 Task: Set the Tax Included to "Use Global" under new customer in creating a New Invoice.
Action: Mouse moved to (163, 23)
Screenshot: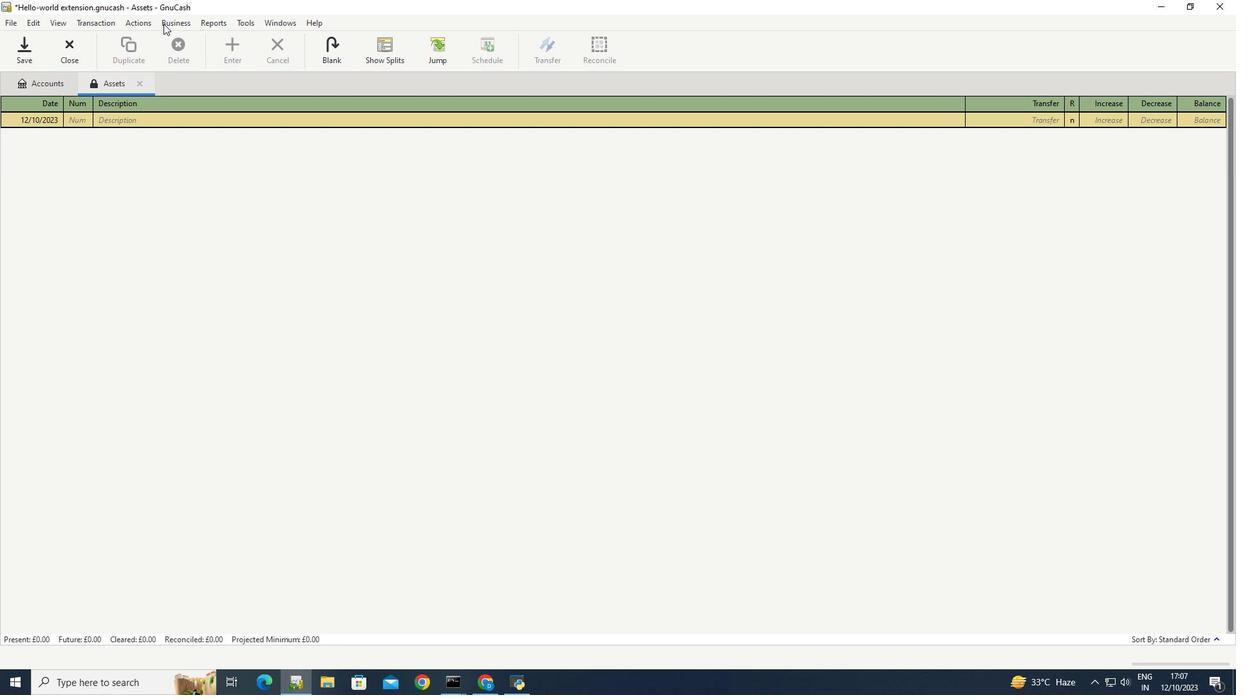 
Action: Mouse pressed left at (163, 23)
Screenshot: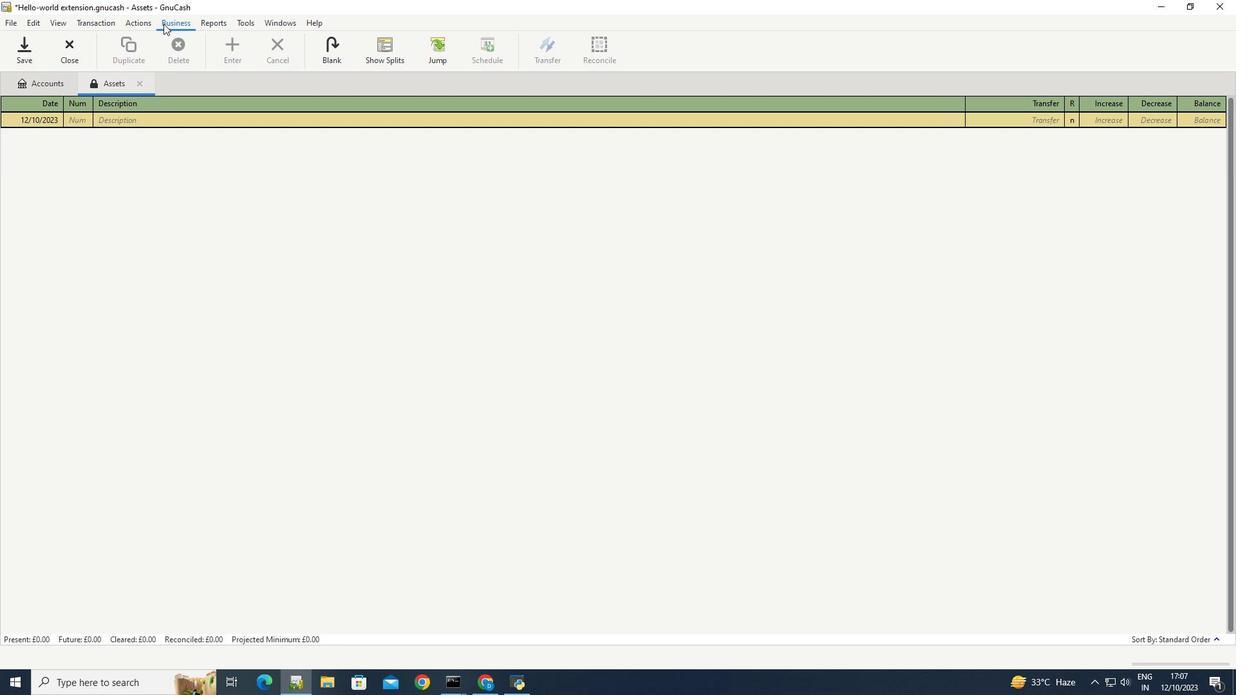 
Action: Mouse moved to (331, 85)
Screenshot: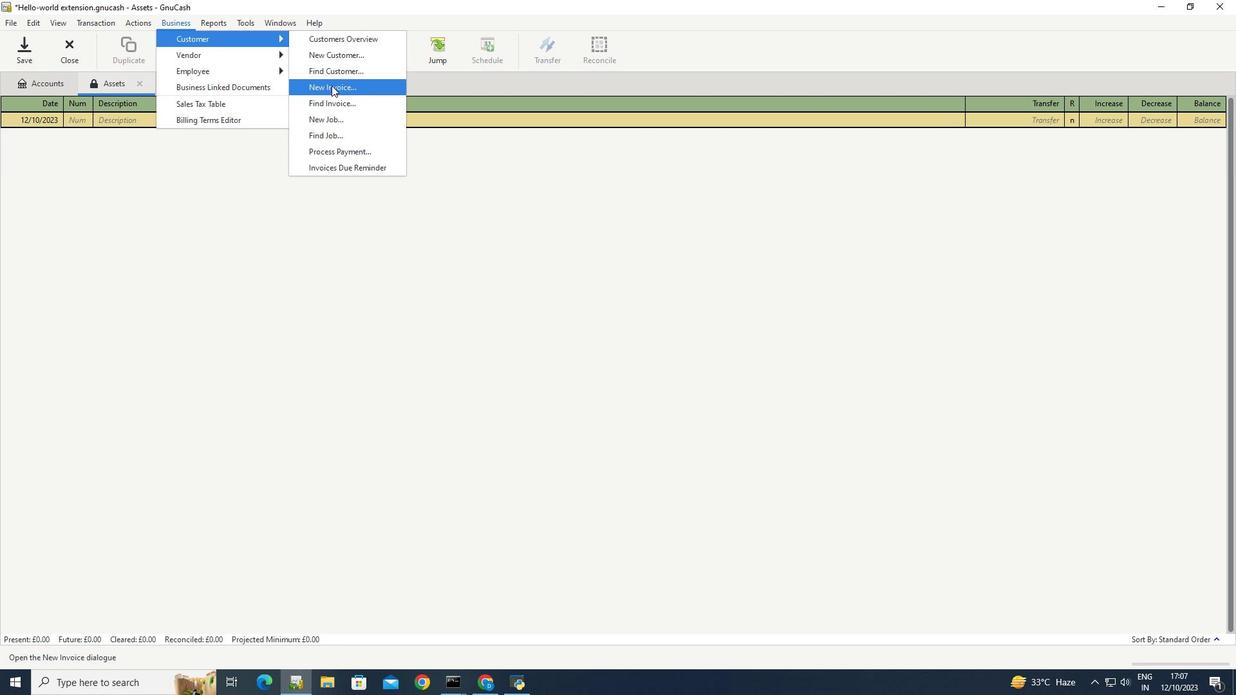 
Action: Mouse pressed left at (331, 85)
Screenshot: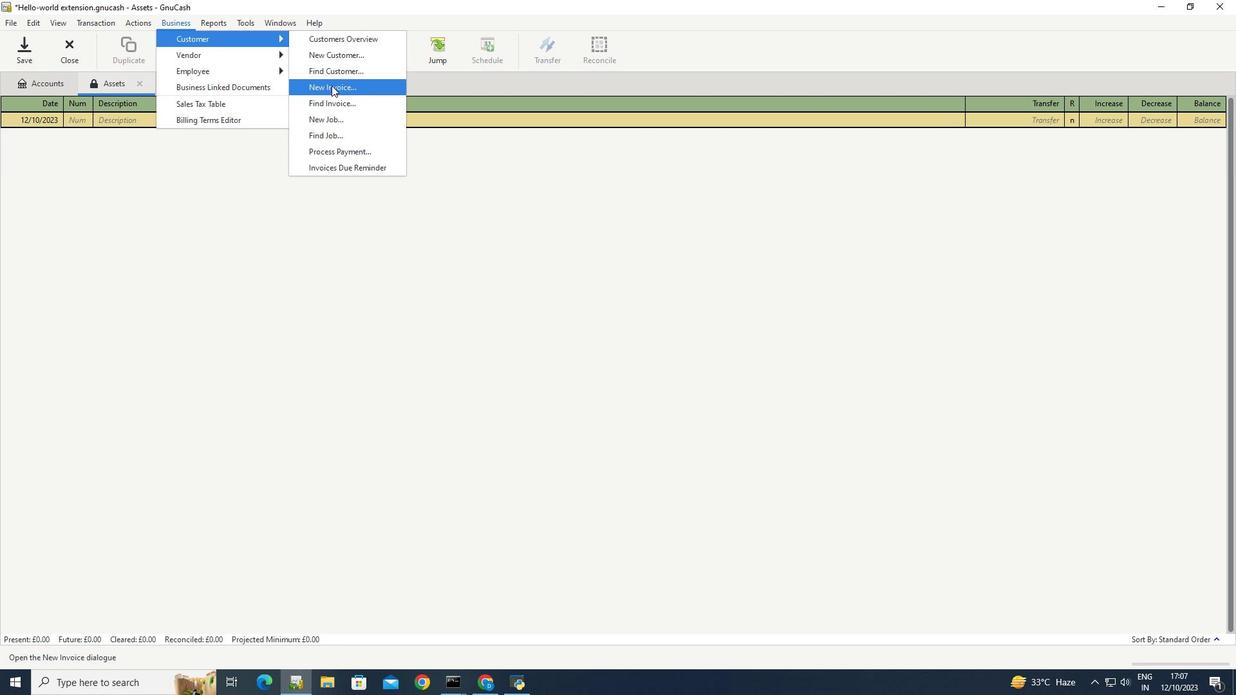 
Action: Mouse moved to (683, 343)
Screenshot: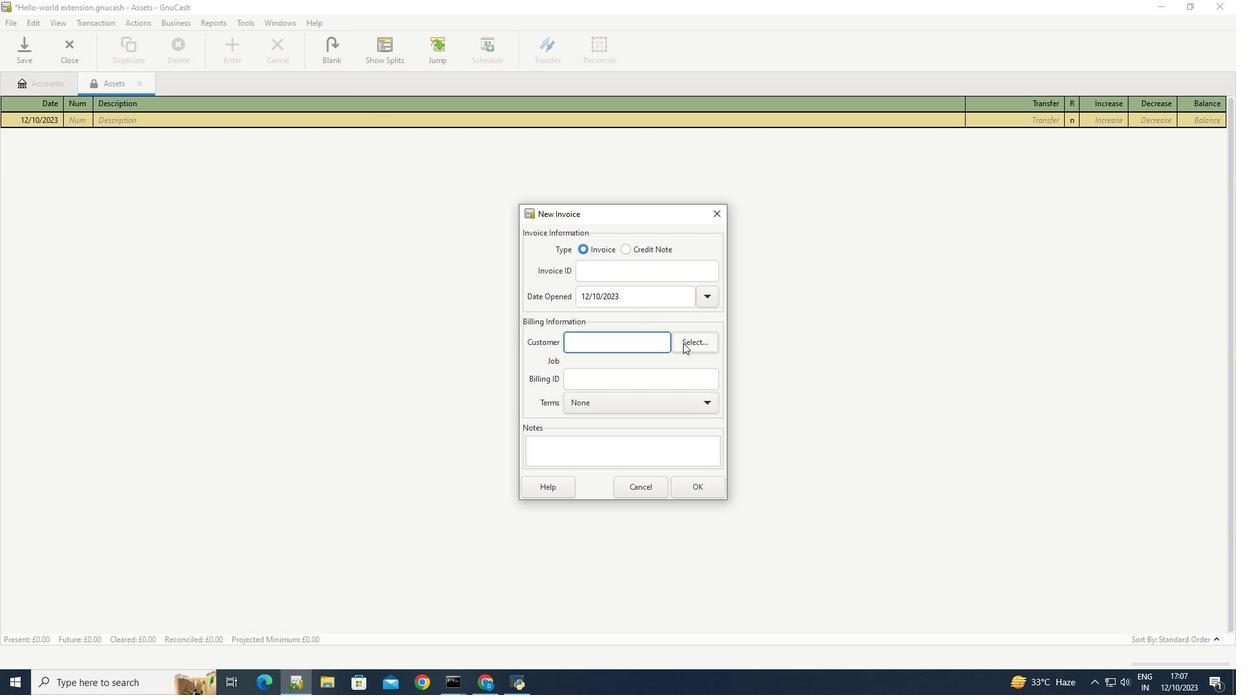 
Action: Mouse pressed left at (683, 343)
Screenshot: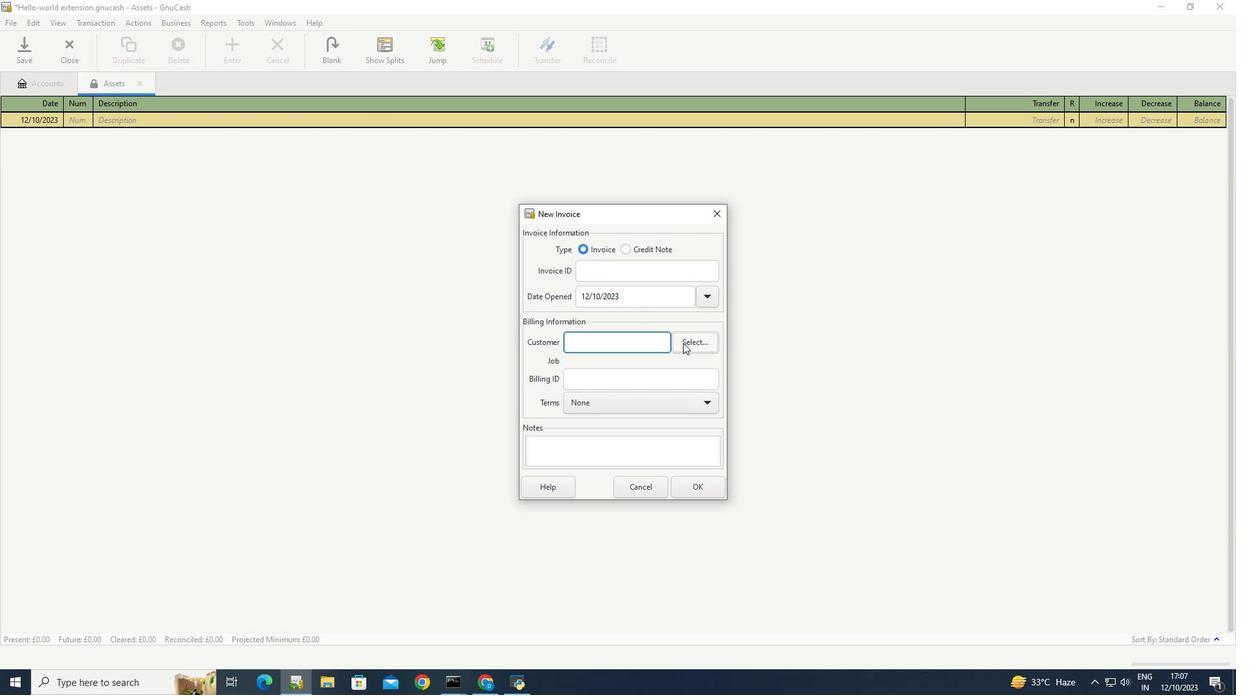 
Action: Mouse moved to (654, 431)
Screenshot: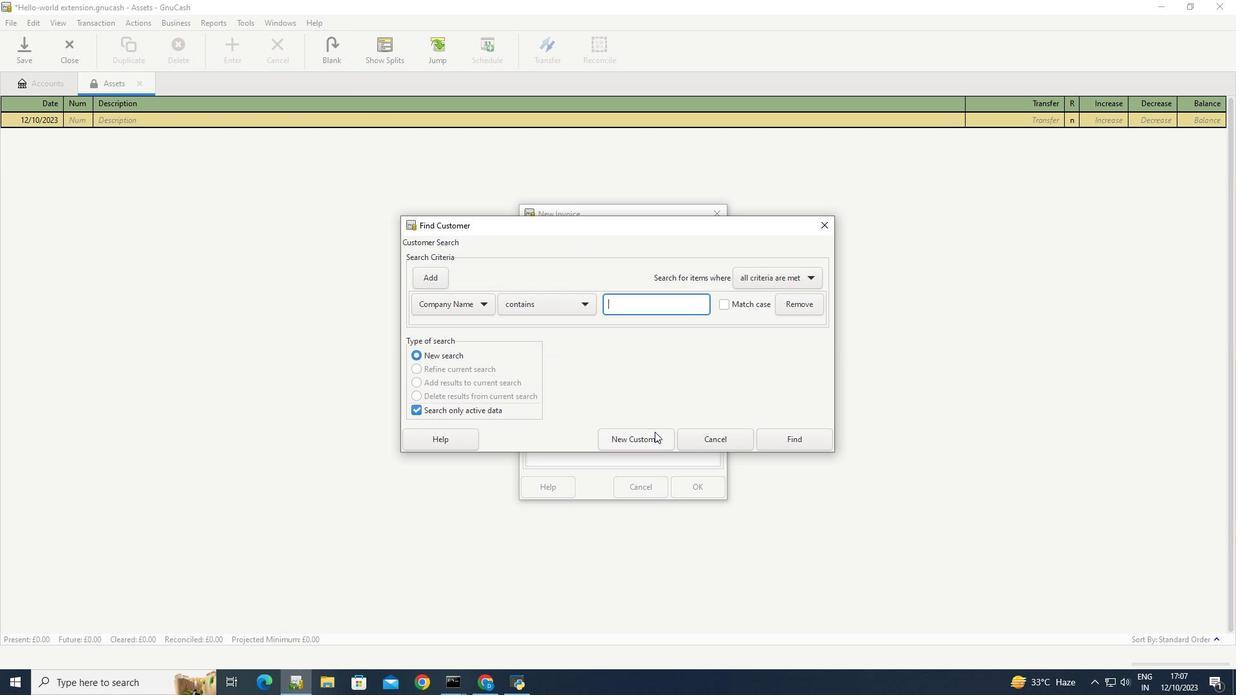 
Action: Mouse pressed left at (654, 431)
Screenshot: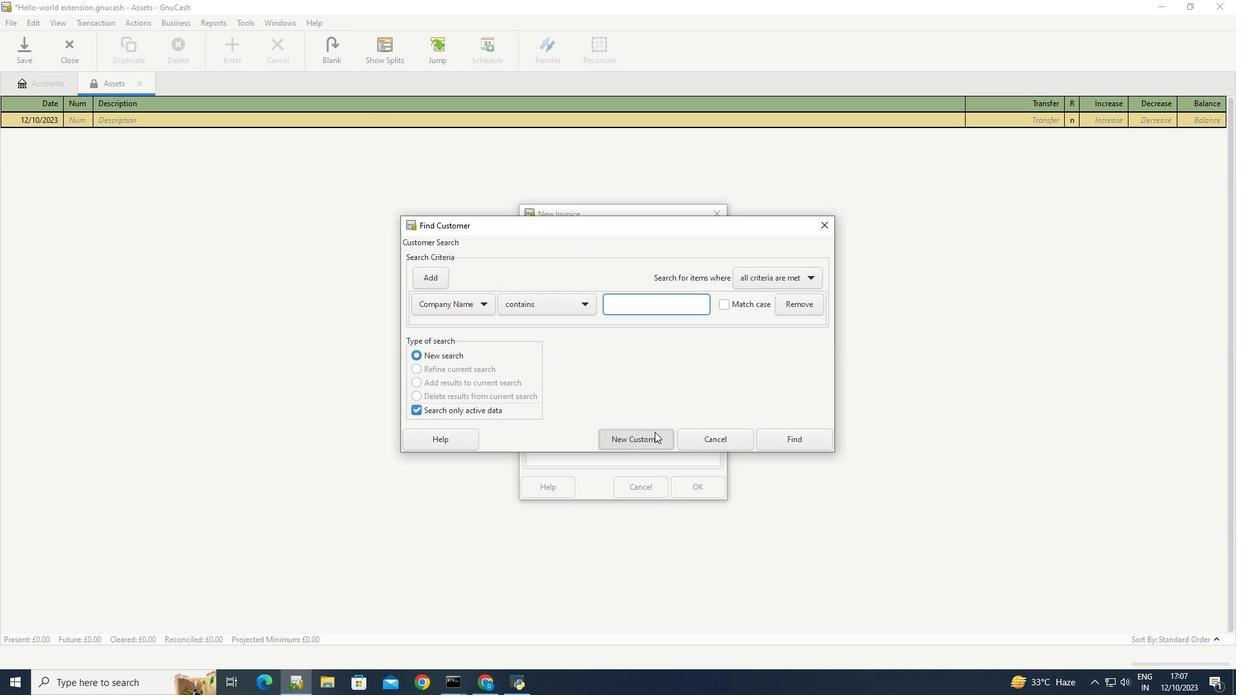 
Action: Mouse moved to (607, 180)
Screenshot: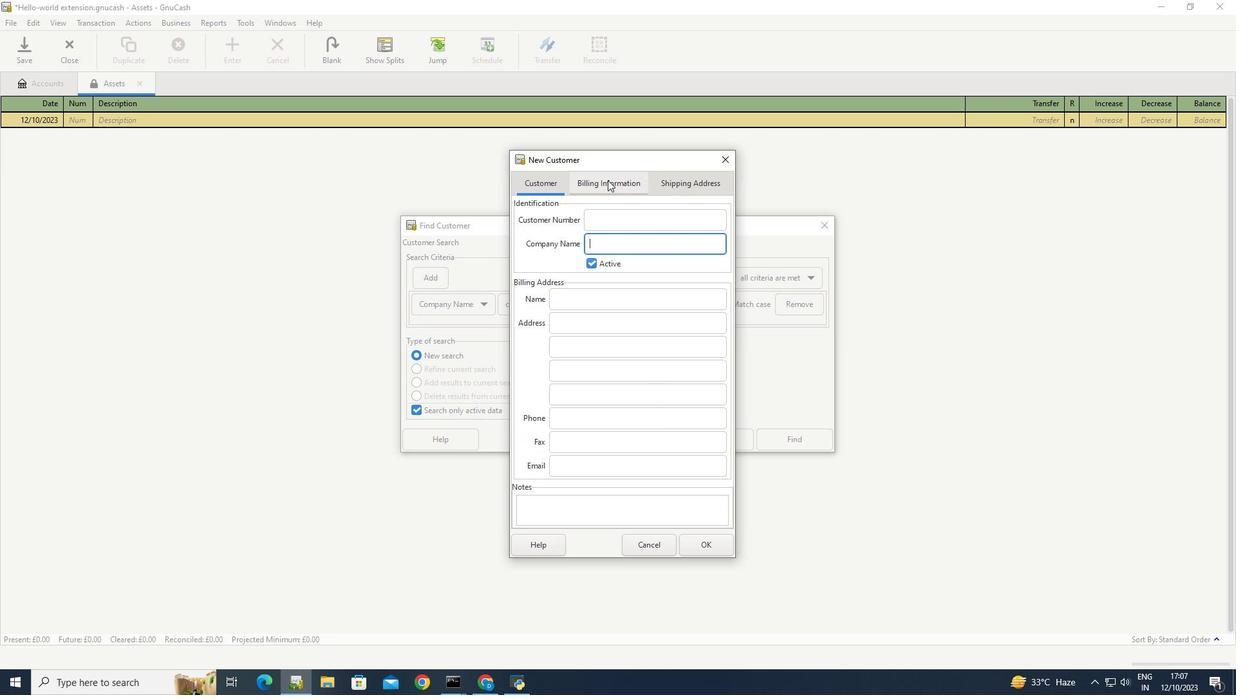 
Action: Mouse pressed left at (607, 180)
Screenshot: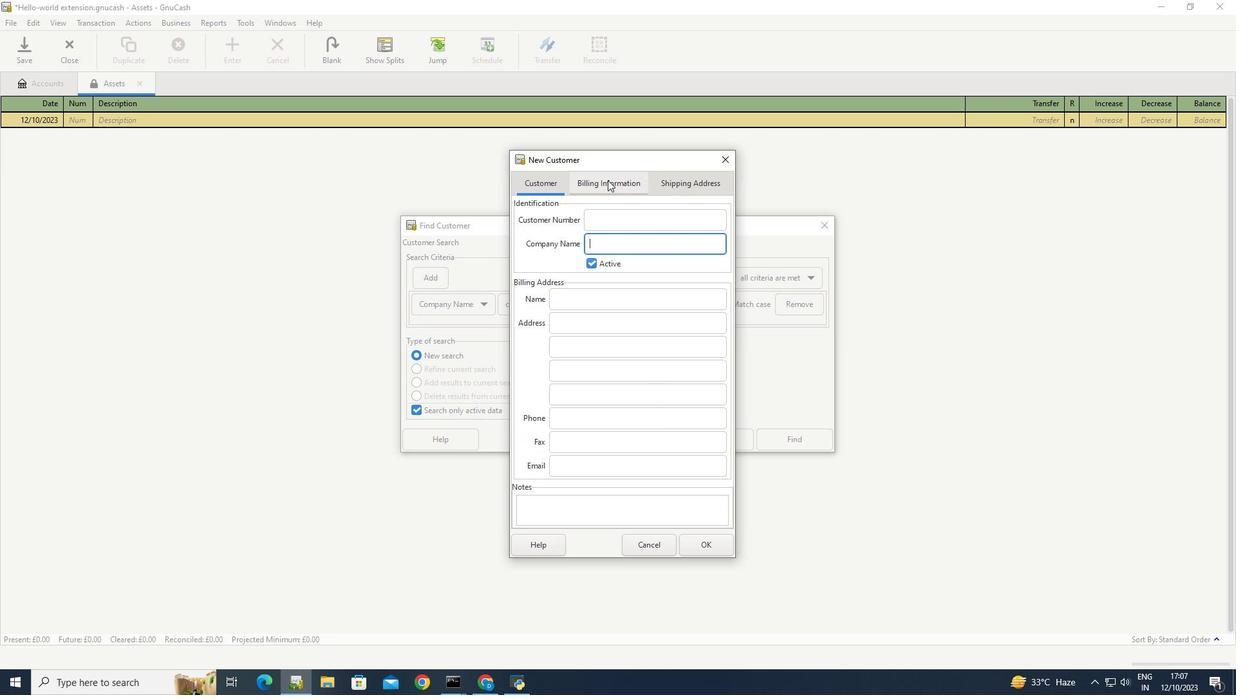 
Action: Mouse moved to (715, 317)
Screenshot: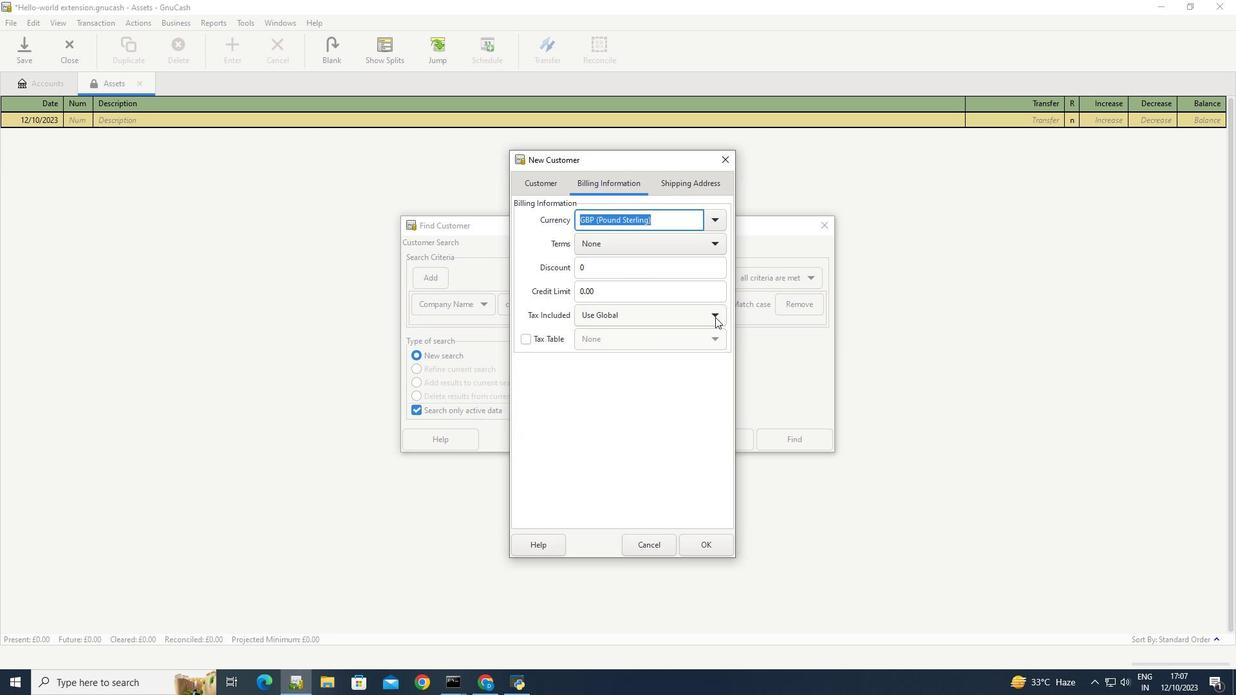 
Action: Mouse pressed left at (715, 317)
Screenshot: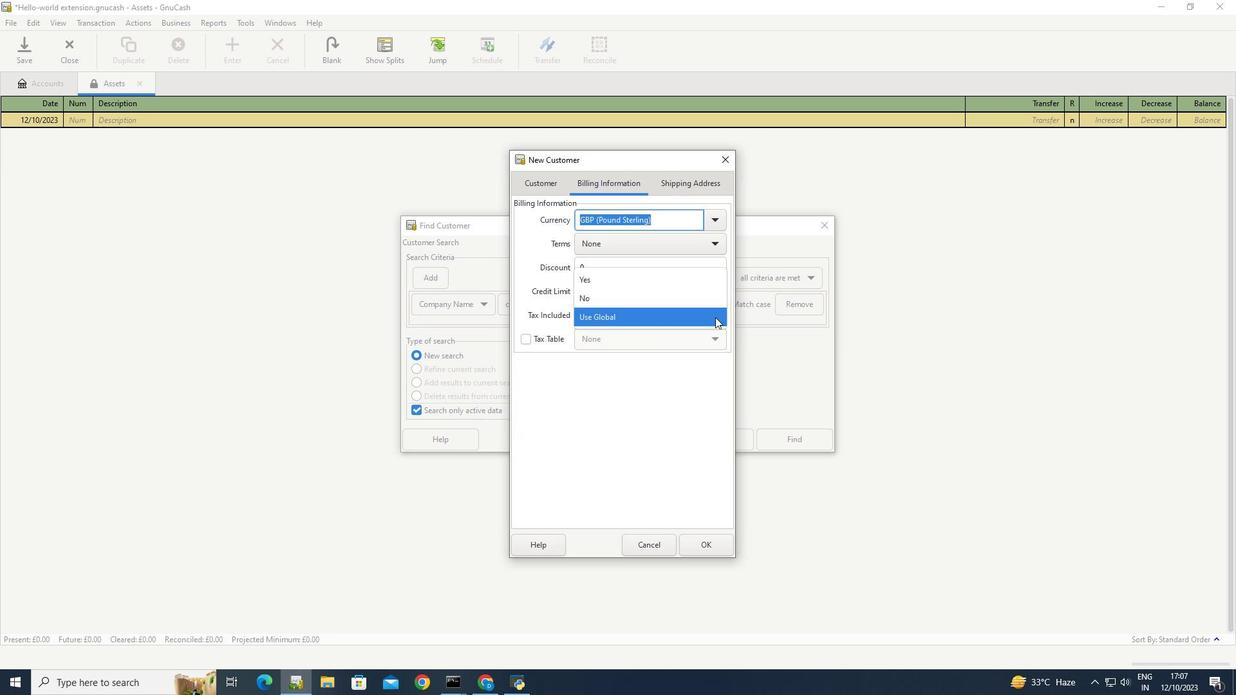 
Action: Mouse moved to (595, 318)
Screenshot: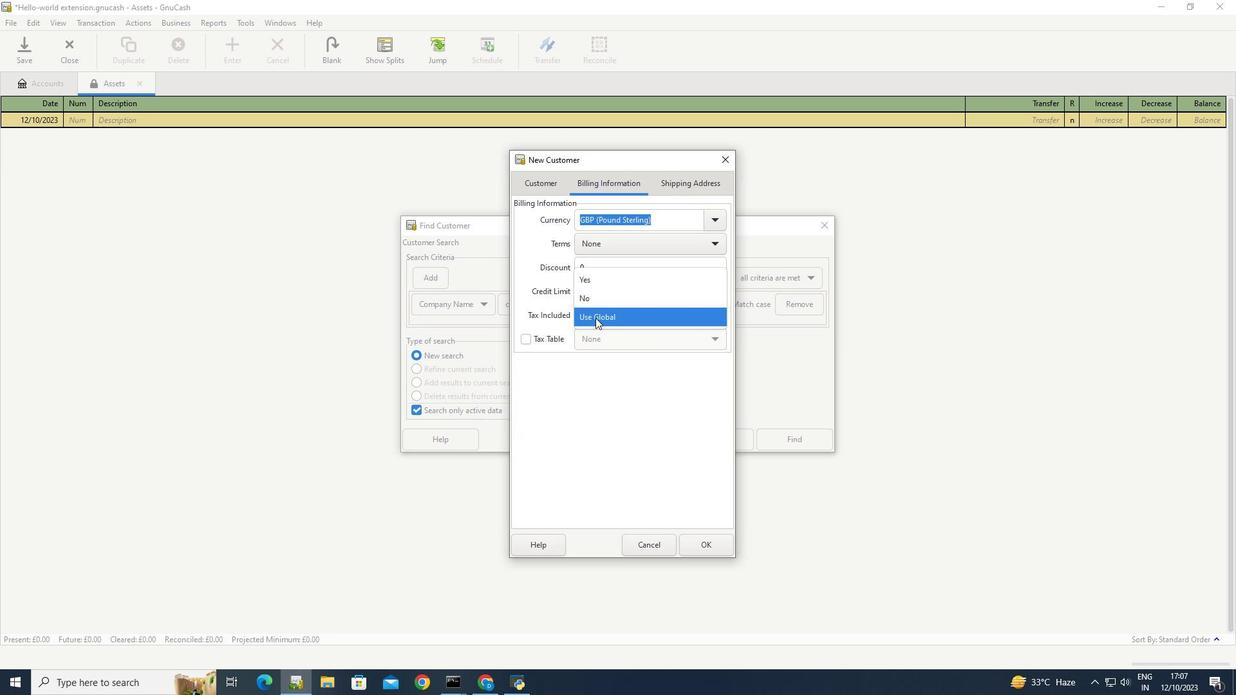 
Action: Mouse pressed left at (595, 318)
Screenshot: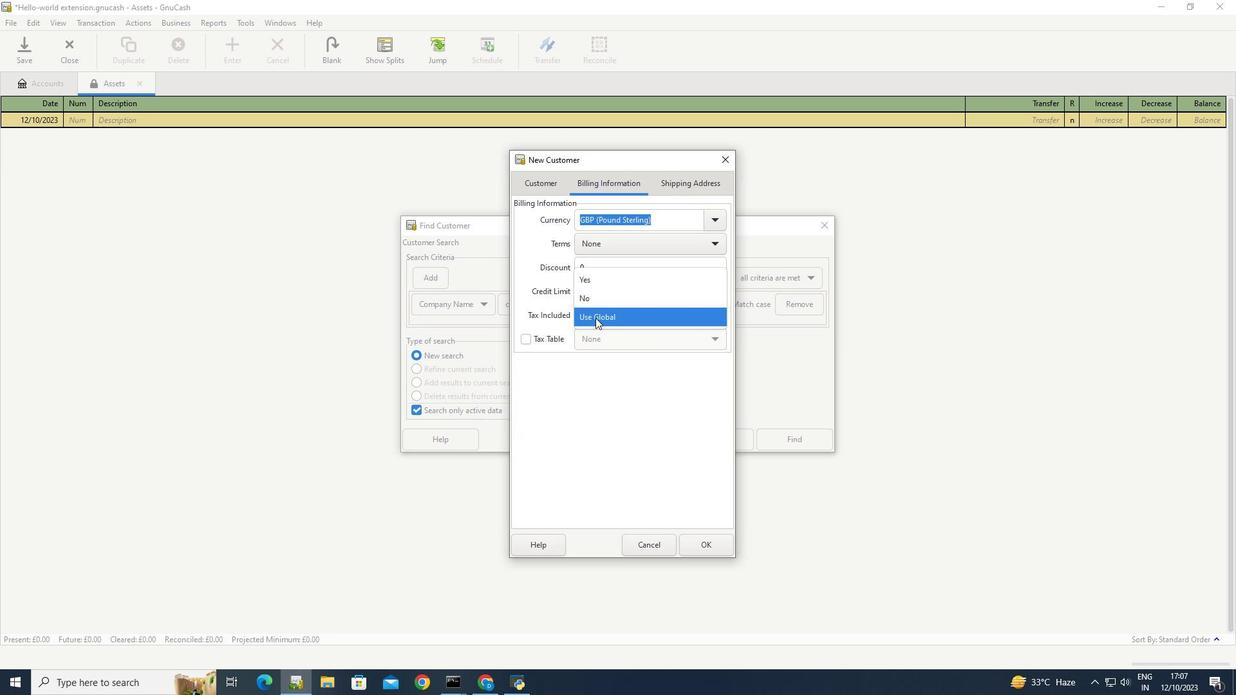 
Action: Mouse moved to (615, 396)
Screenshot: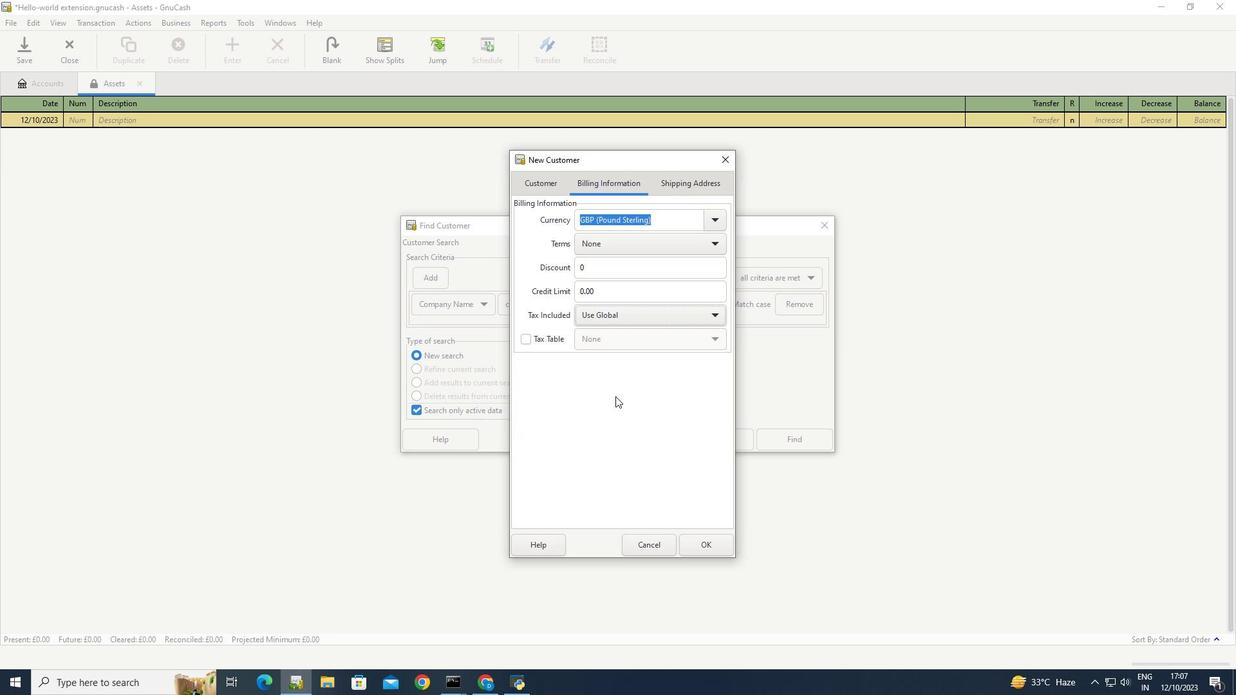 
Action: Mouse pressed left at (615, 396)
Screenshot: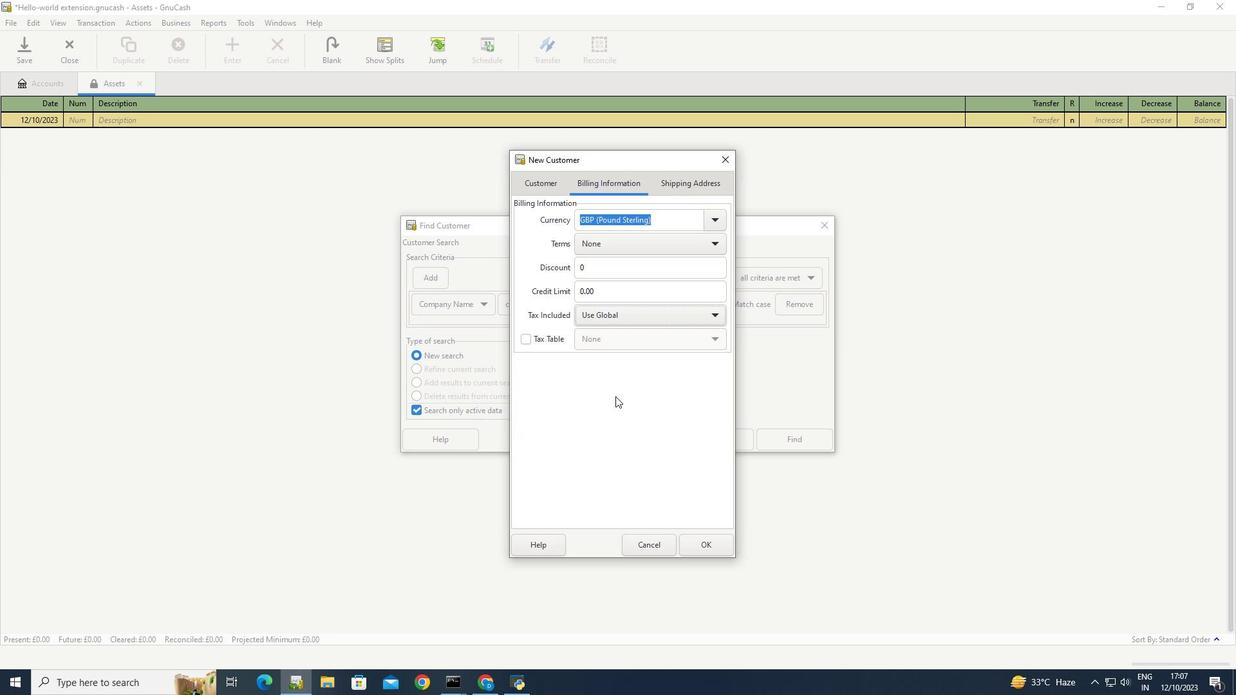 
